 Task: Cancel response.
Action: Mouse moved to (578, 65)
Screenshot: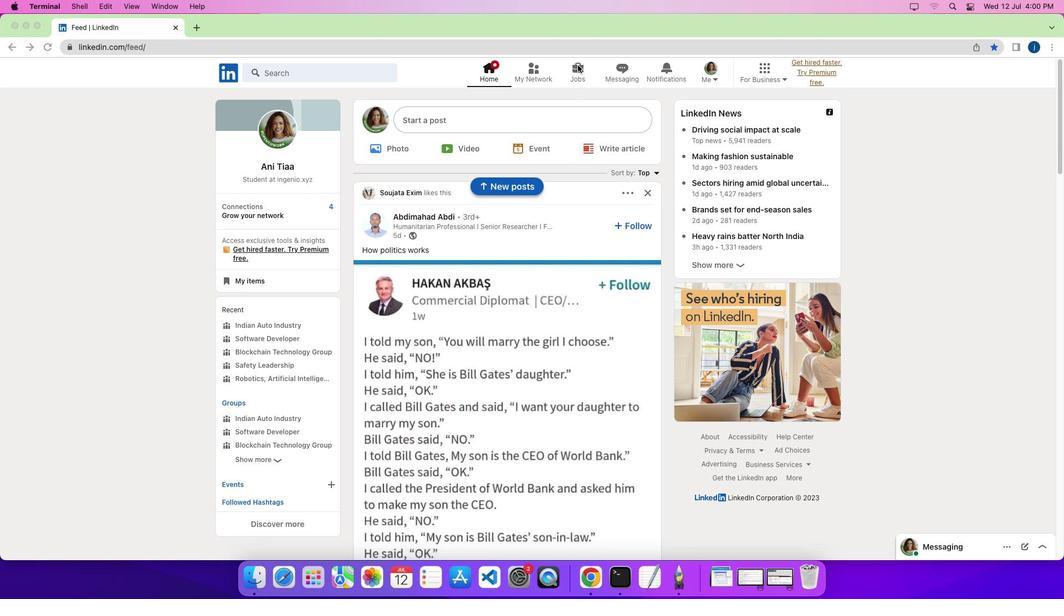 
Action: Mouse pressed left at (578, 65)
Screenshot: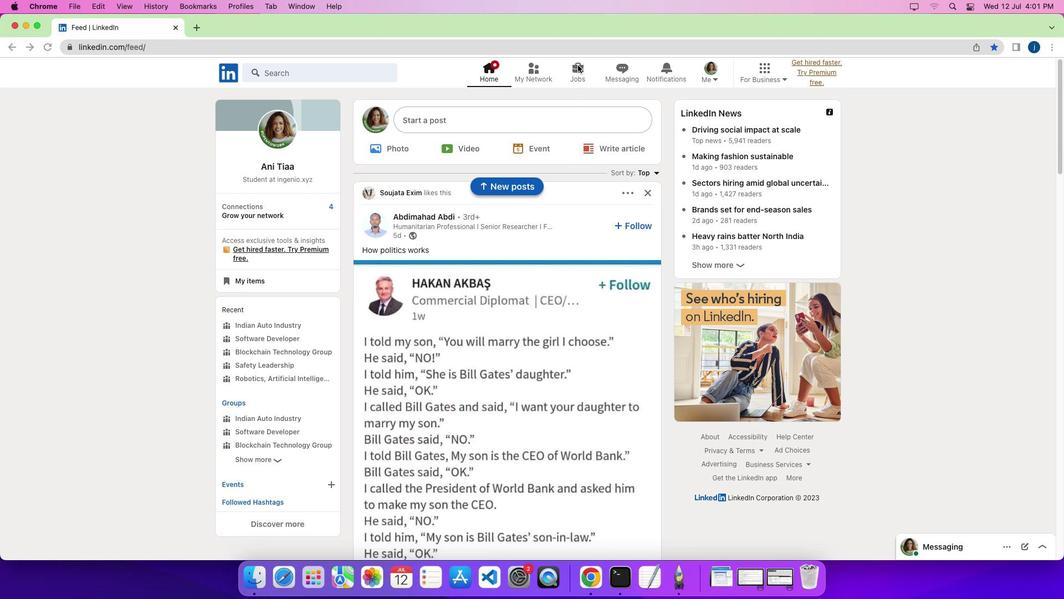 
Action: Mouse pressed left at (578, 65)
Screenshot: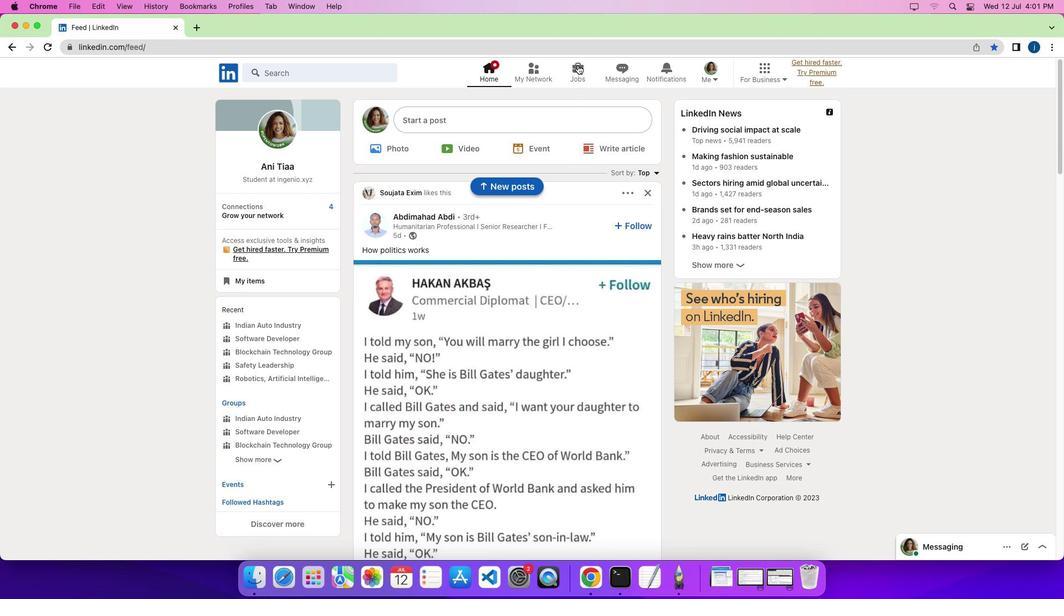 
Action: Mouse moved to (249, 382)
Screenshot: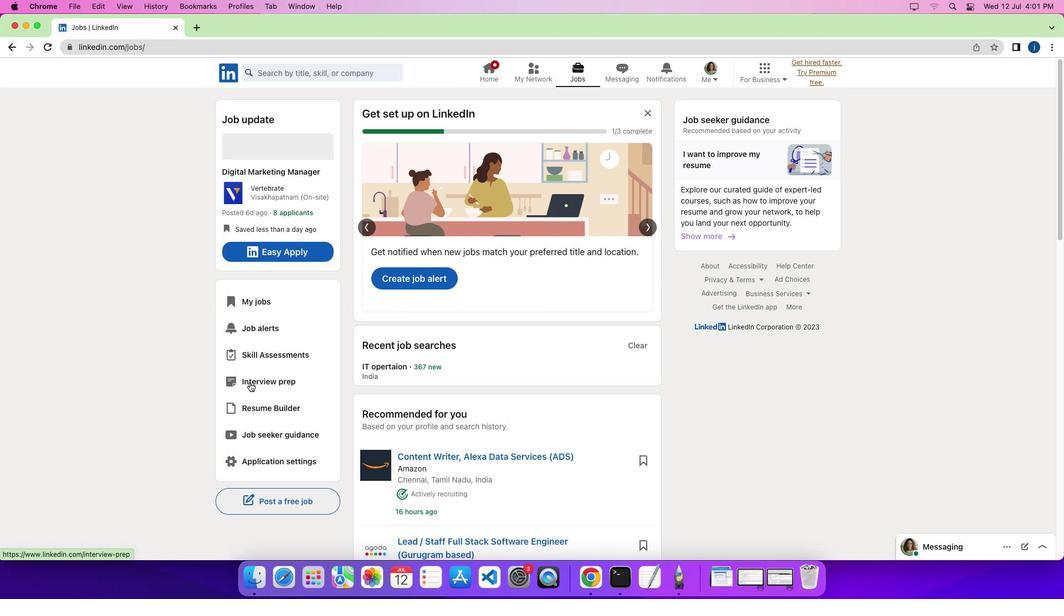 
Action: Mouse pressed left at (249, 382)
Screenshot: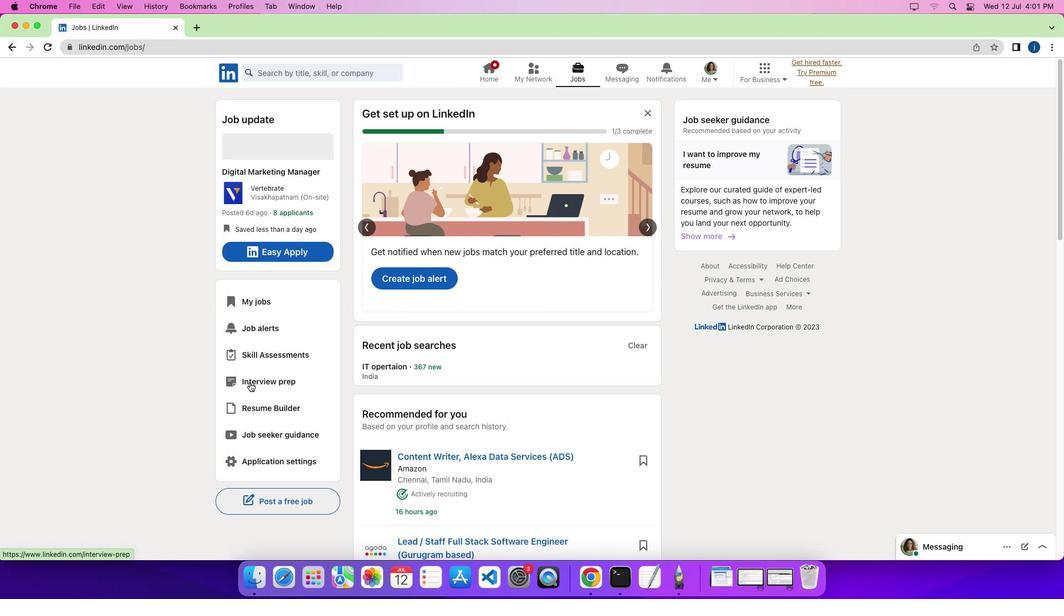 
Action: Mouse moved to (355, 126)
Screenshot: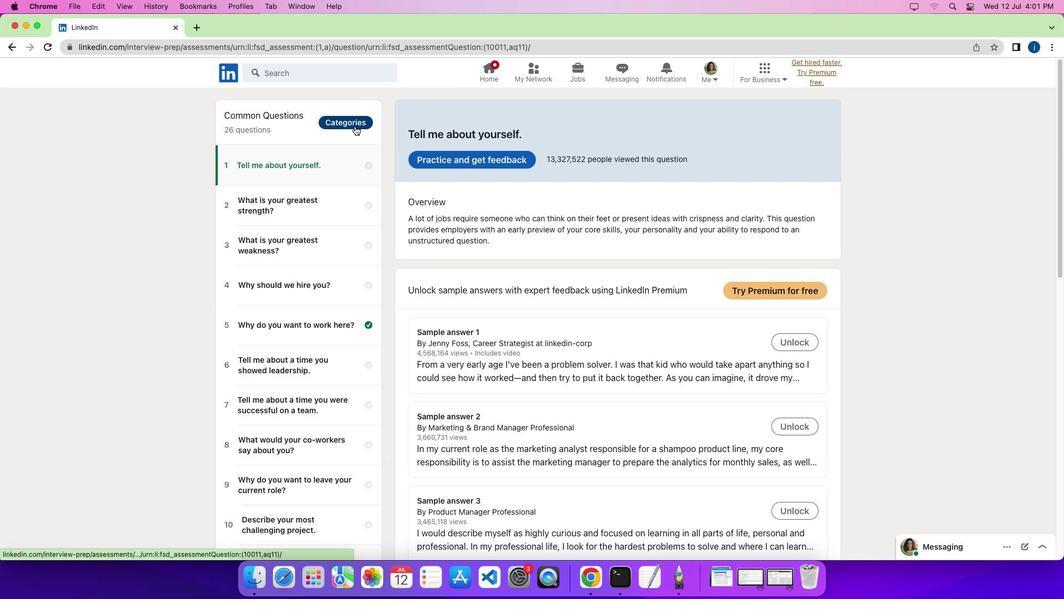 
Action: Mouse pressed left at (355, 126)
Screenshot: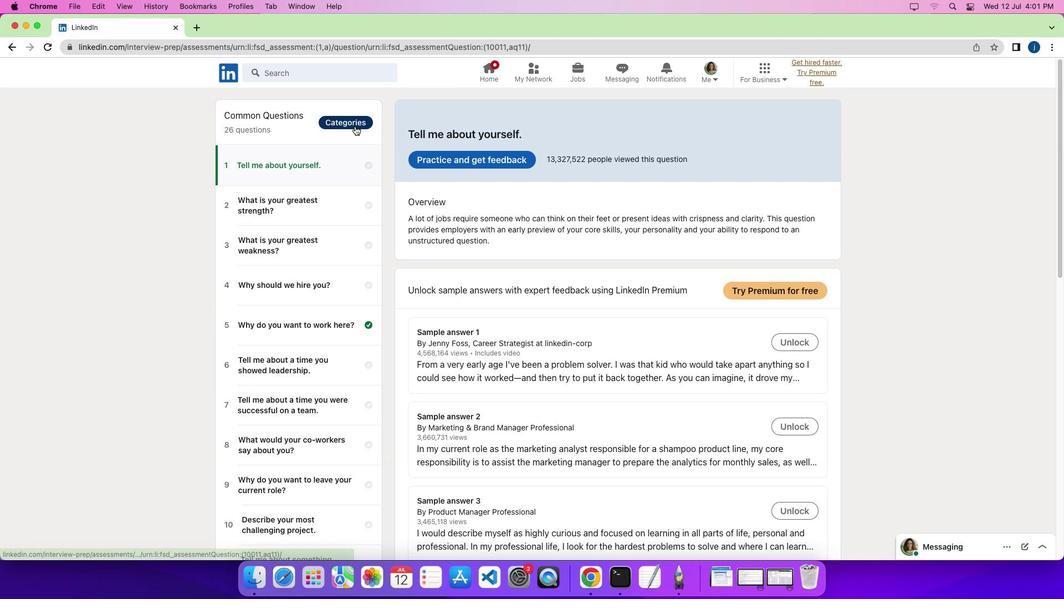 
Action: Mouse moved to (302, 272)
Screenshot: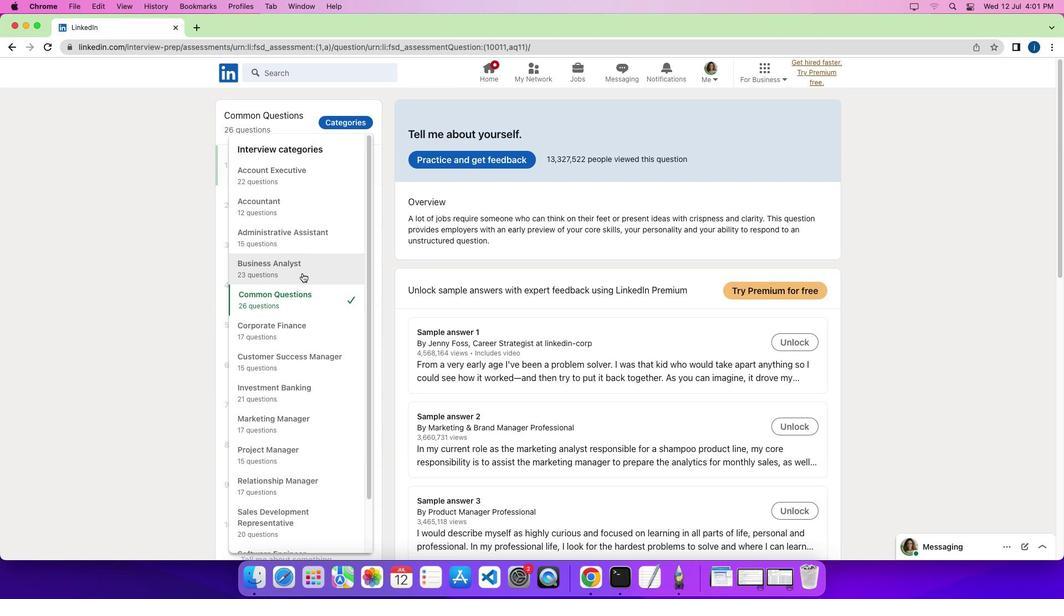 
Action: Mouse pressed left at (302, 272)
Screenshot: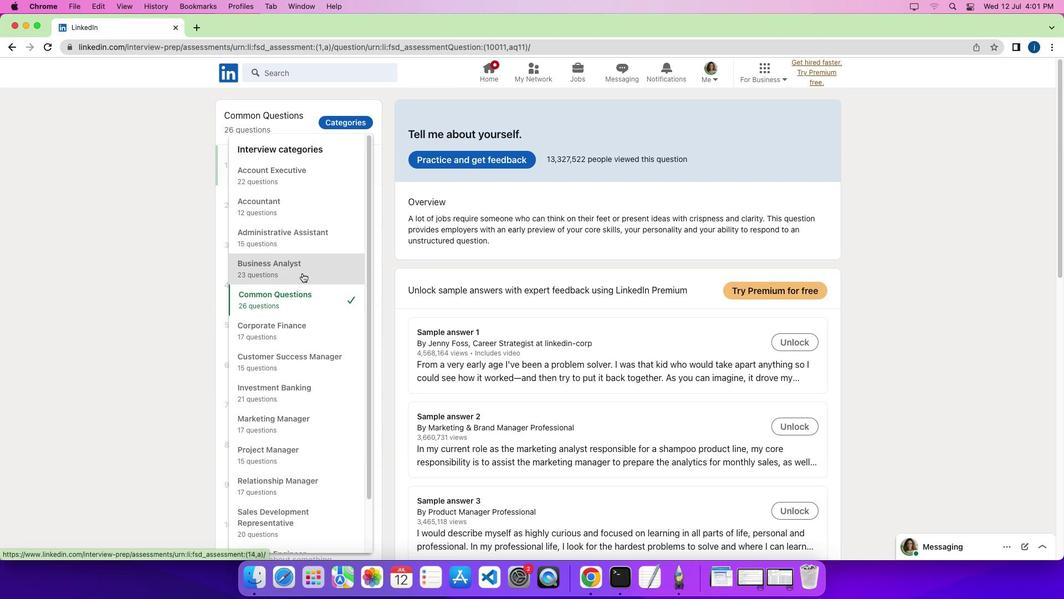 
Action: Mouse moved to (302, 283)
Screenshot: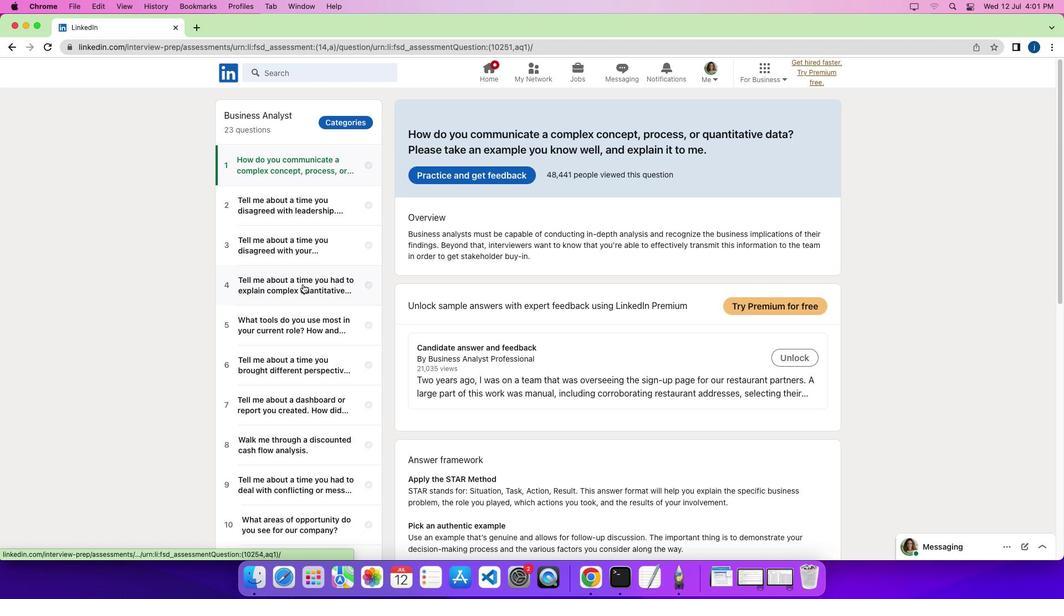 
Action: Mouse pressed left at (302, 283)
Screenshot: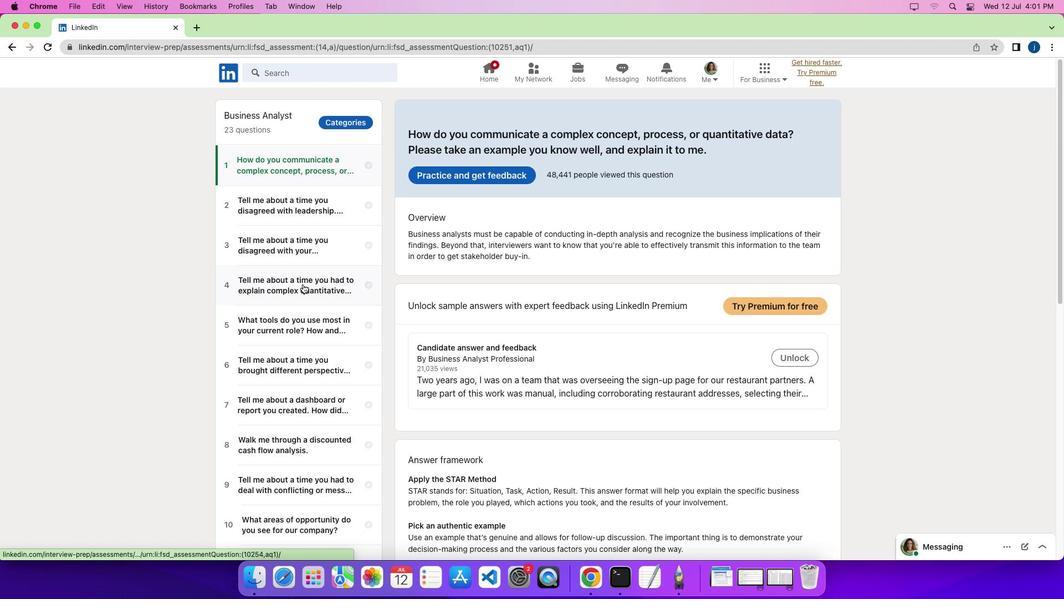 
Action: Mouse moved to (464, 169)
Screenshot: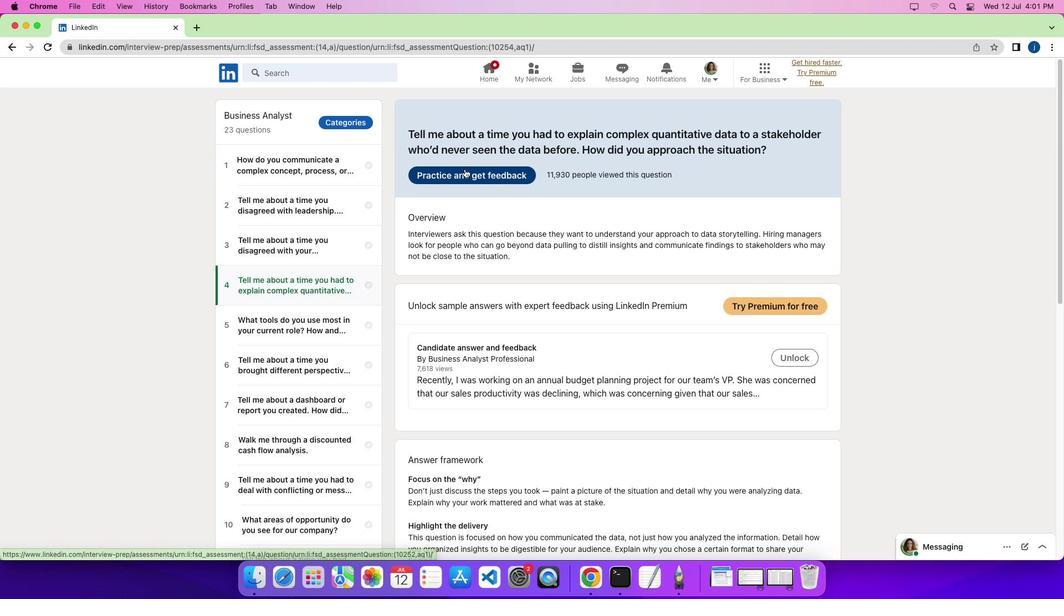 
Action: Mouse pressed left at (464, 169)
Screenshot: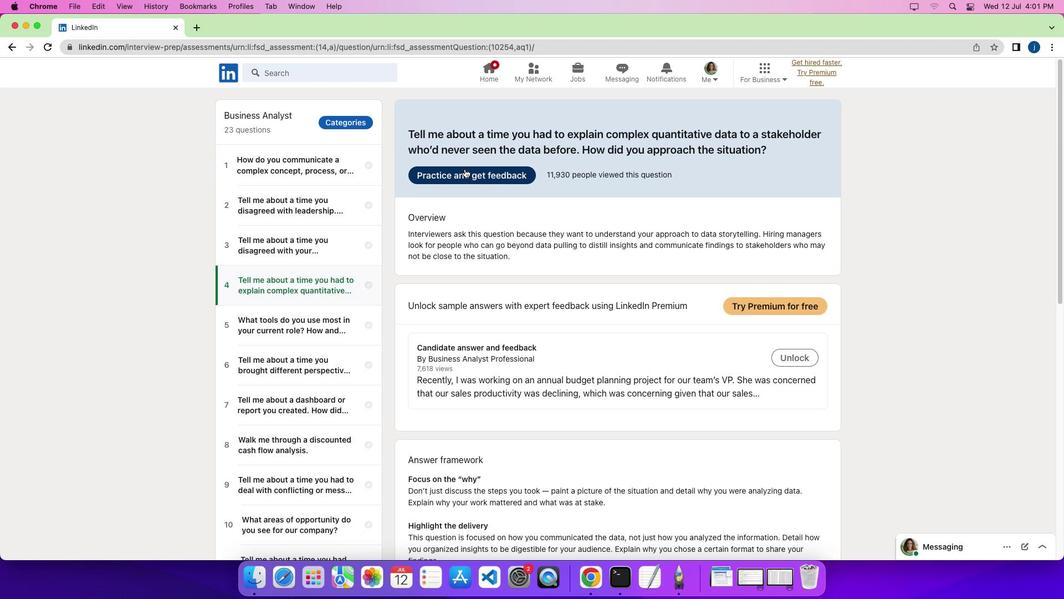 
Action: Mouse moved to (505, 362)
Screenshot: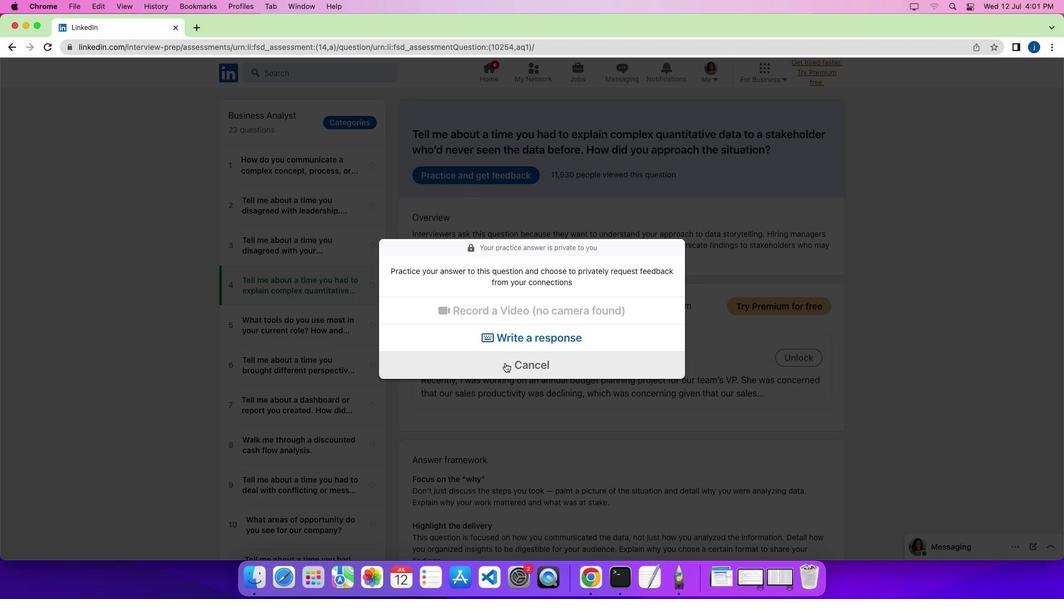 
Action: Mouse pressed left at (505, 362)
Screenshot: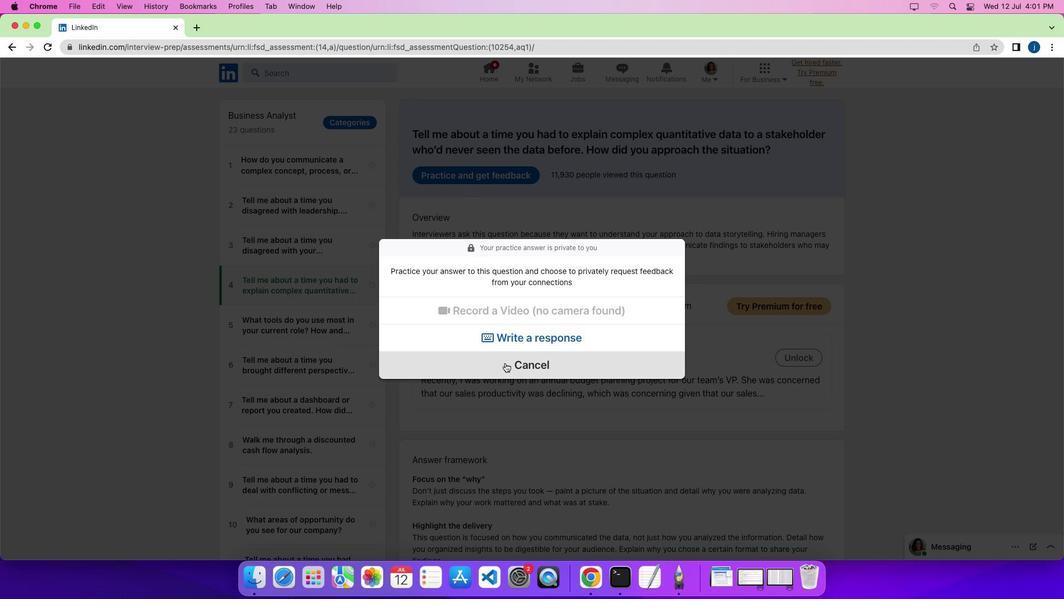 
Action: Mouse moved to (506, 390)
Screenshot: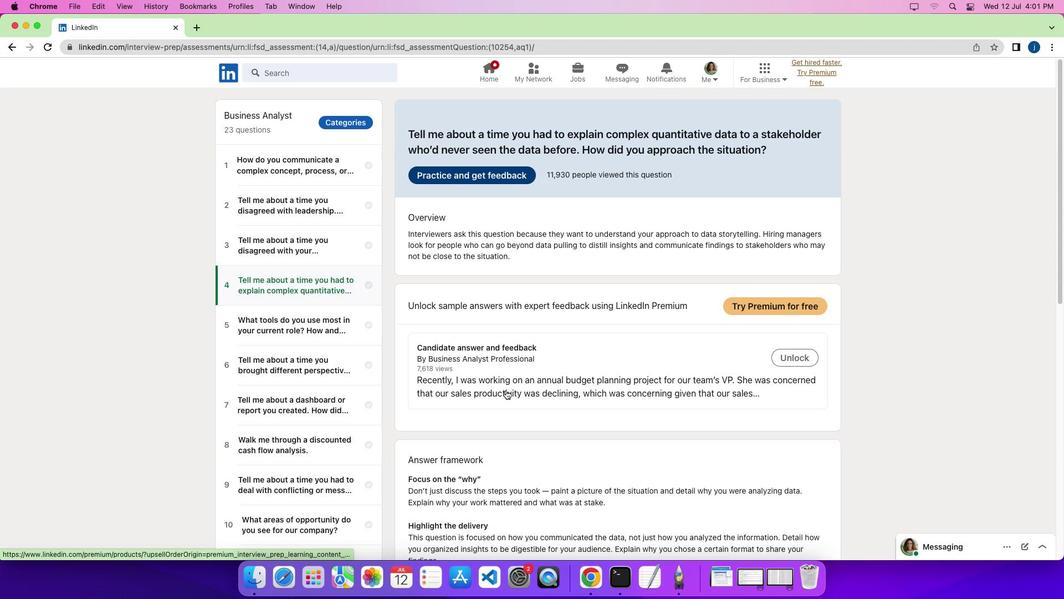 
